 Task: Set and save  "Max QP step" for "H.264/MPEG-4 Part 10/AVC encoder (x264 10-bit)" to 4.
Action: Mouse moved to (96, 11)
Screenshot: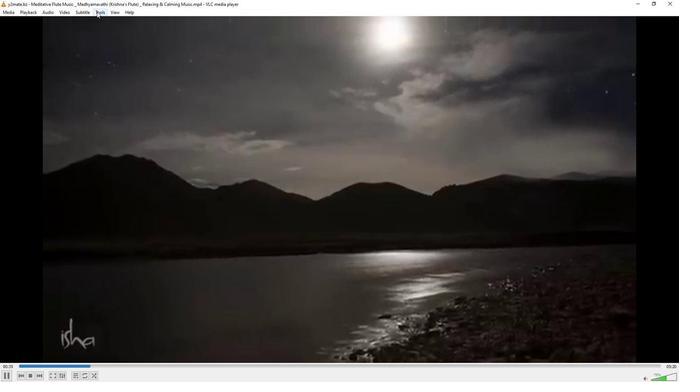
Action: Mouse pressed left at (96, 11)
Screenshot: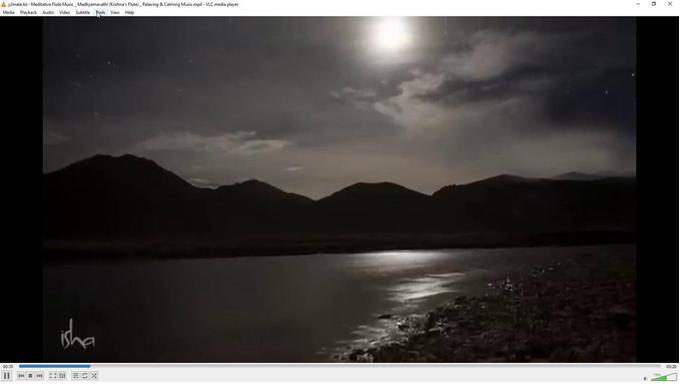 
Action: Mouse moved to (111, 96)
Screenshot: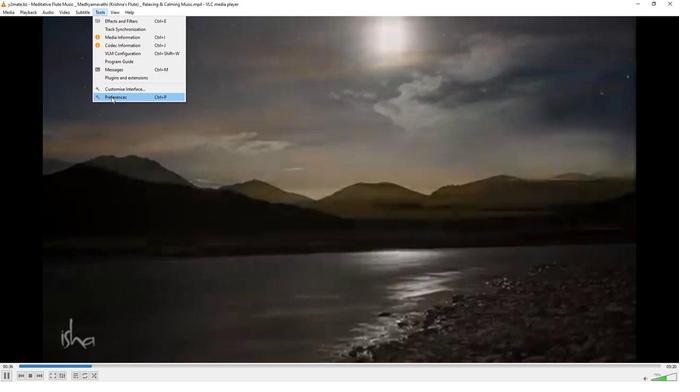 
Action: Mouse pressed left at (111, 96)
Screenshot: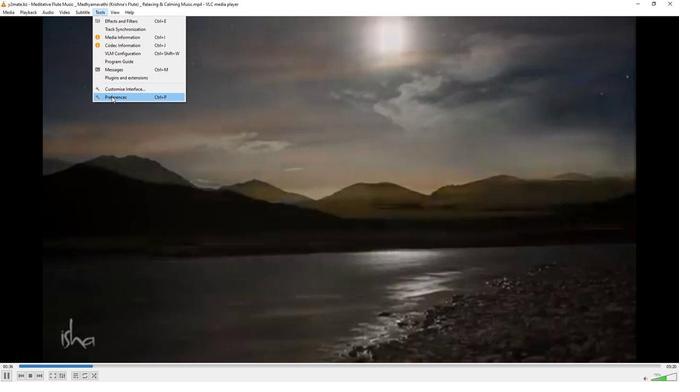 
Action: Mouse moved to (223, 312)
Screenshot: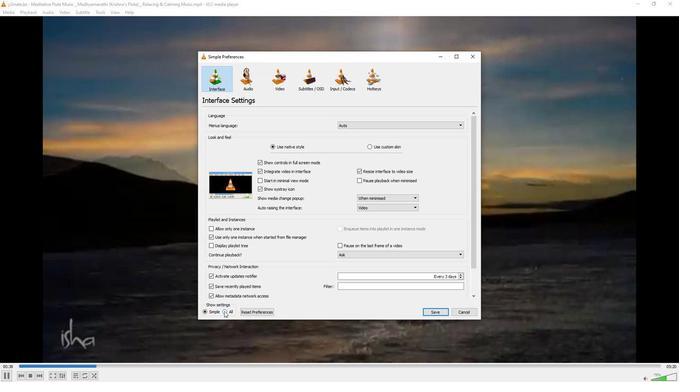 
Action: Mouse pressed left at (223, 312)
Screenshot: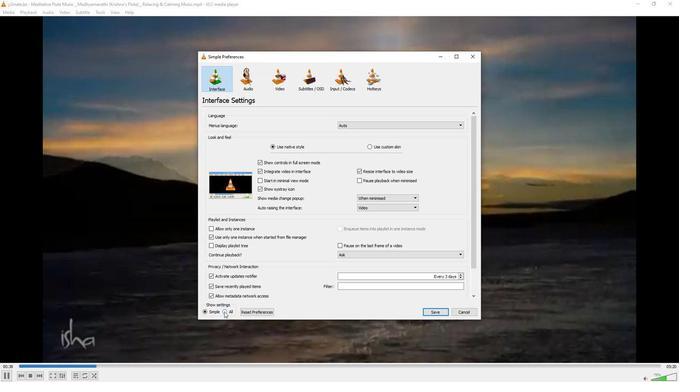 
Action: Mouse moved to (214, 239)
Screenshot: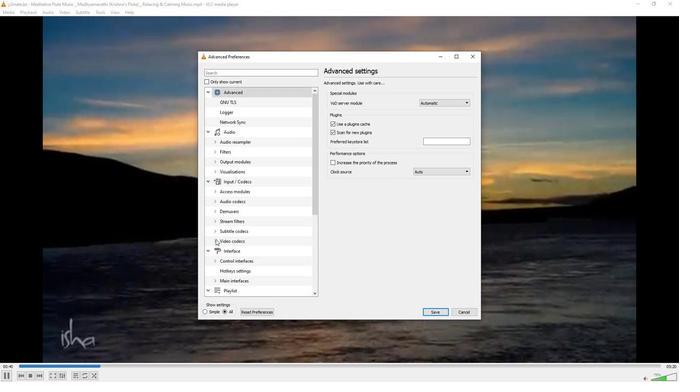 
Action: Mouse pressed left at (214, 239)
Screenshot: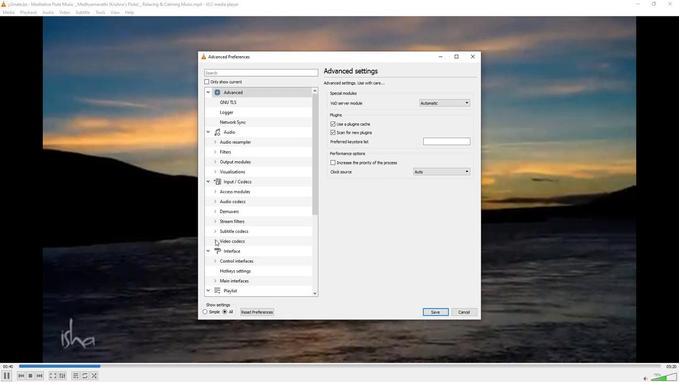 
Action: Mouse moved to (224, 254)
Screenshot: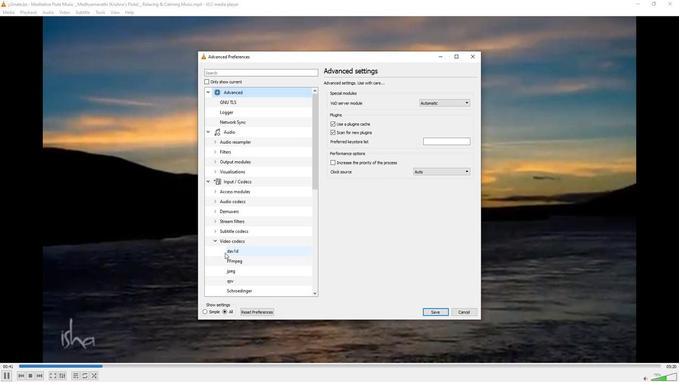 
Action: Mouse scrolled (224, 254) with delta (0, 0)
Screenshot: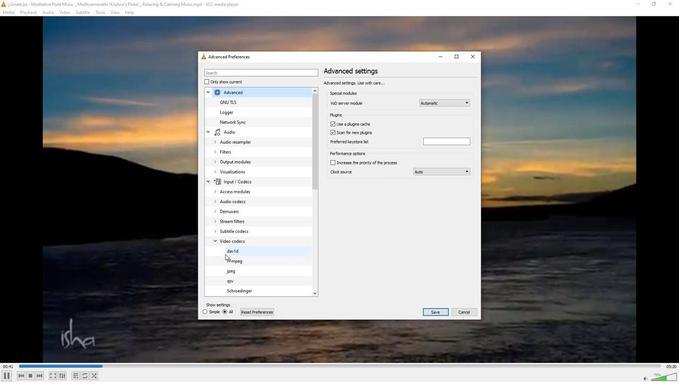 
Action: Mouse moved to (225, 254)
Screenshot: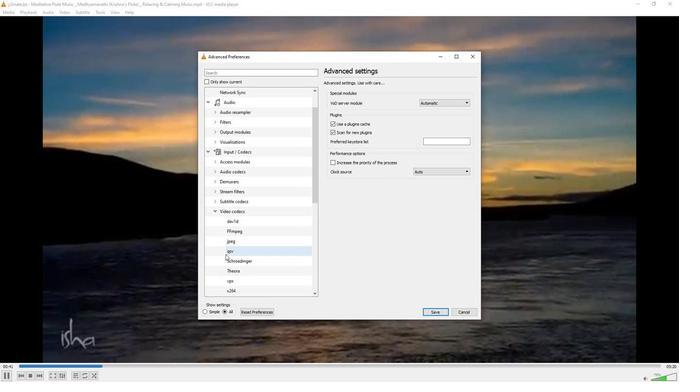 
Action: Mouse scrolled (225, 254) with delta (0, 0)
Screenshot: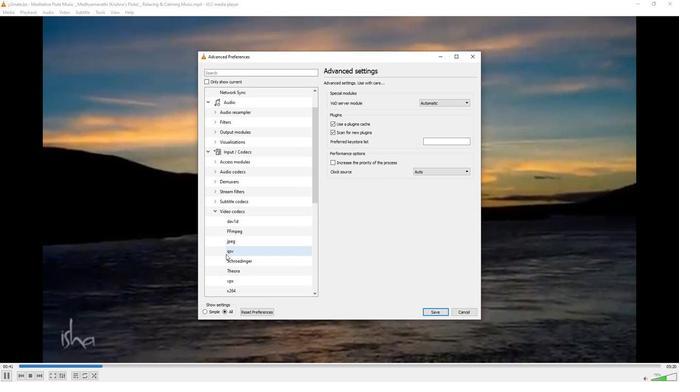 
Action: Mouse moved to (234, 270)
Screenshot: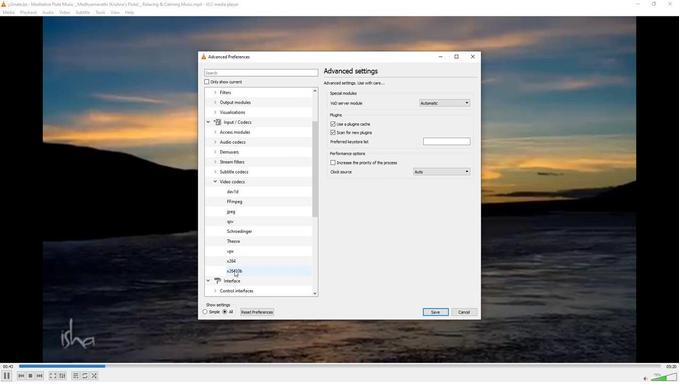 
Action: Mouse pressed left at (234, 270)
Screenshot: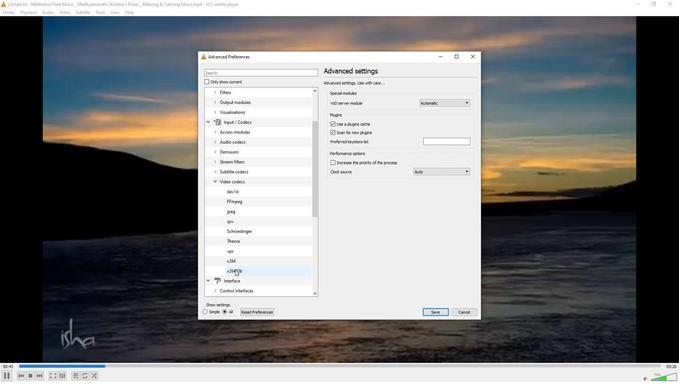
Action: Mouse moved to (393, 242)
Screenshot: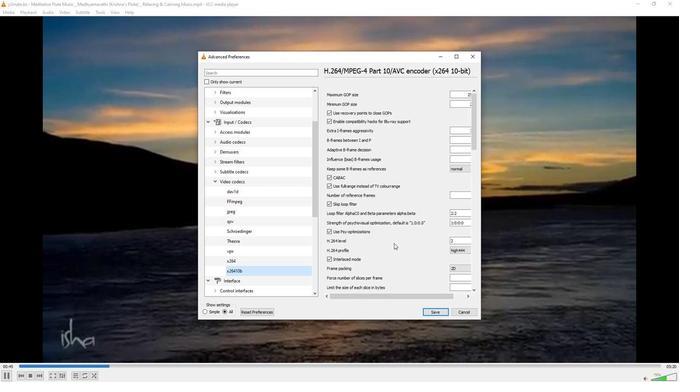 
Action: Mouse scrolled (393, 242) with delta (0, 0)
Screenshot: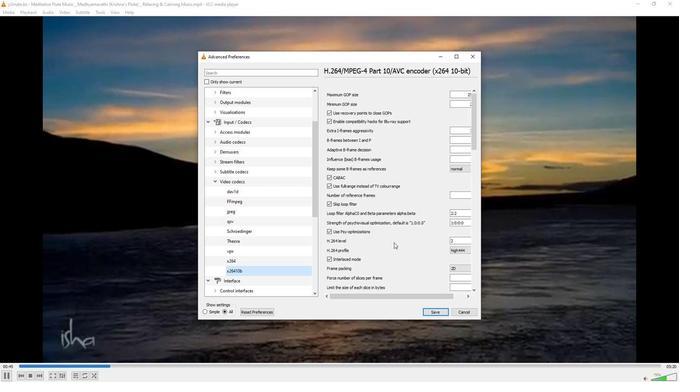 
Action: Mouse moved to (392, 241)
Screenshot: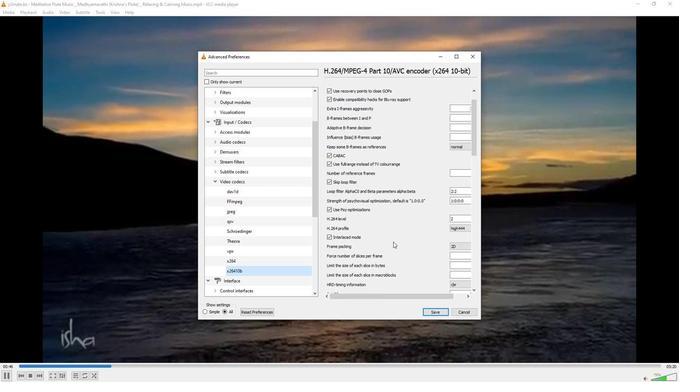 
Action: Mouse scrolled (392, 241) with delta (0, 0)
Screenshot: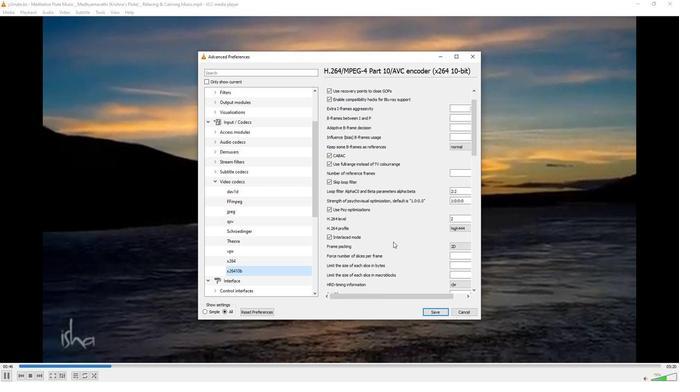
Action: Mouse moved to (391, 241)
Screenshot: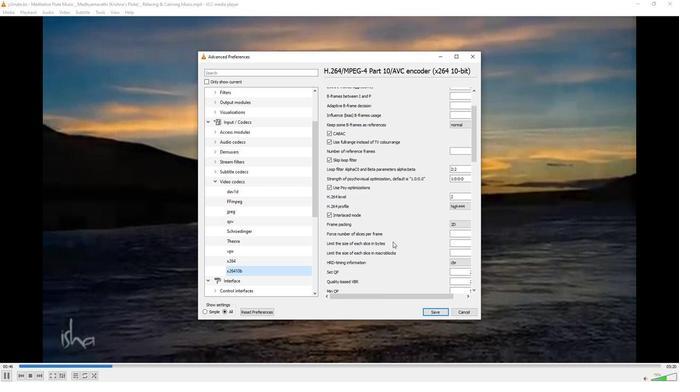 
Action: Mouse scrolled (391, 241) with delta (0, 0)
Screenshot: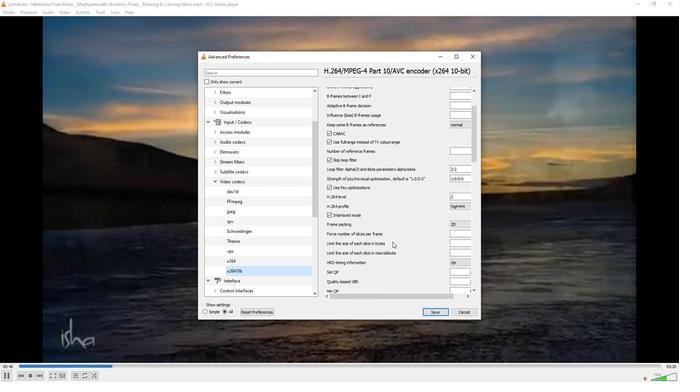 
Action: Mouse moved to (391, 241)
Screenshot: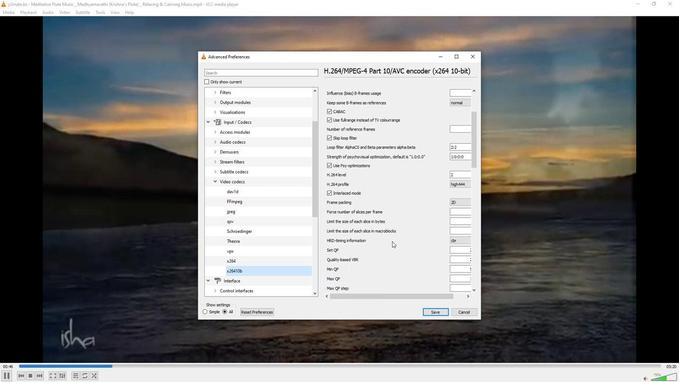 
Action: Mouse scrolled (391, 240) with delta (0, 0)
Screenshot: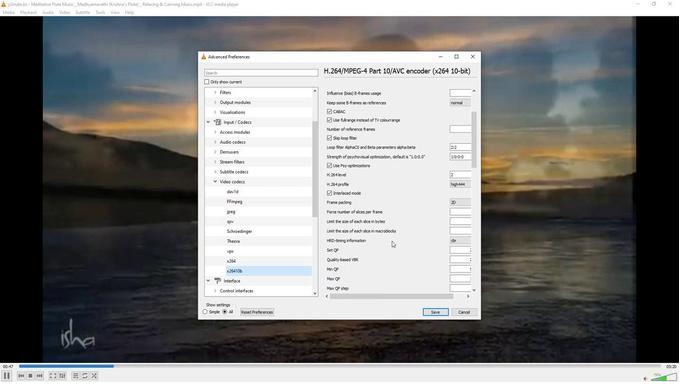 
Action: Mouse moved to (396, 293)
Screenshot: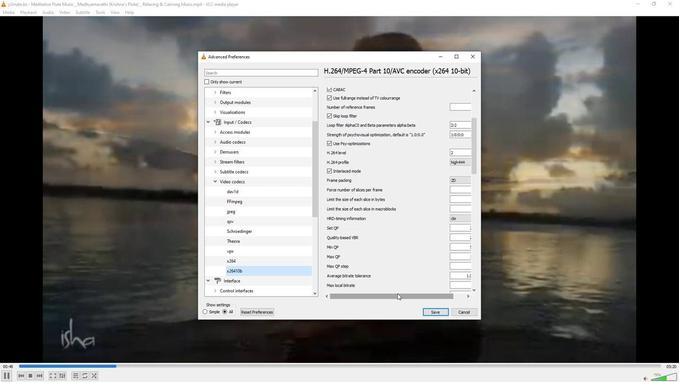 
Action: Mouse pressed left at (396, 293)
Screenshot: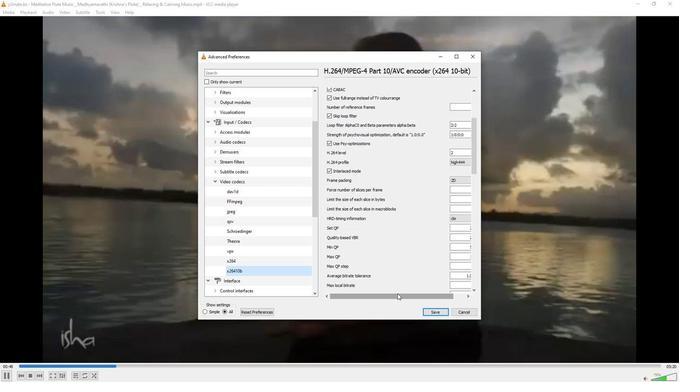 
Action: Mouse moved to (465, 263)
Screenshot: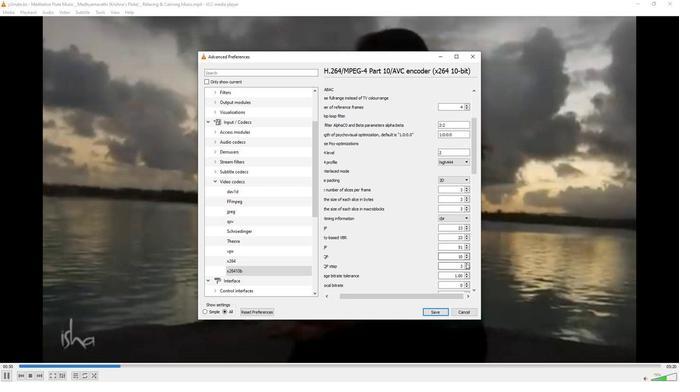 
Action: Mouse pressed left at (465, 263)
Screenshot: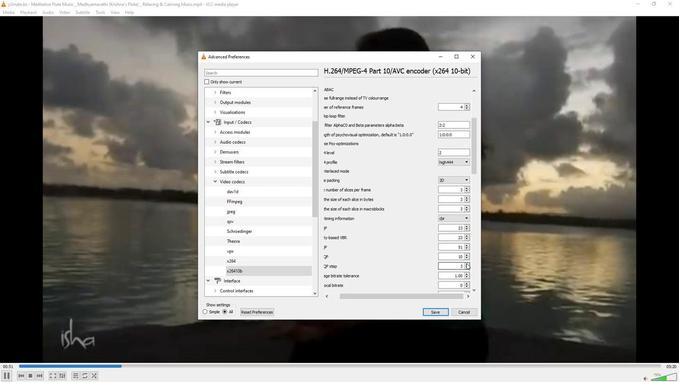
Action: Mouse moved to (430, 312)
Screenshot: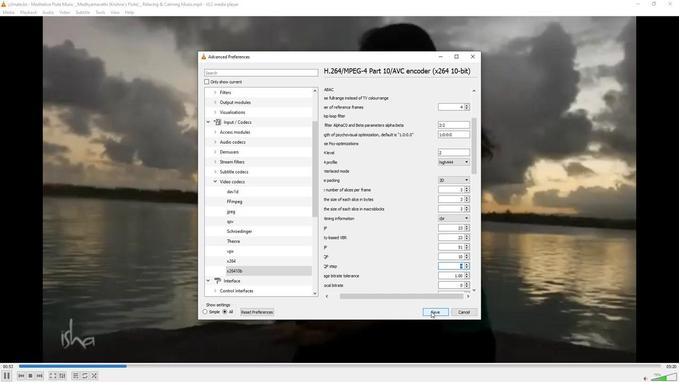 
Action: Mouse pressed left at (430, 312)
Screenshot: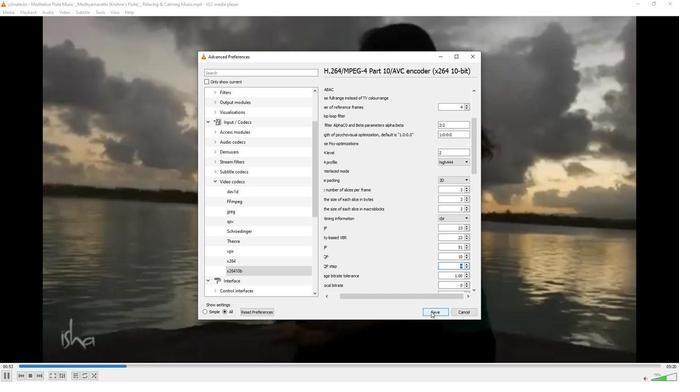 
Action: Mouse moved to (429, 306)
Screenshot: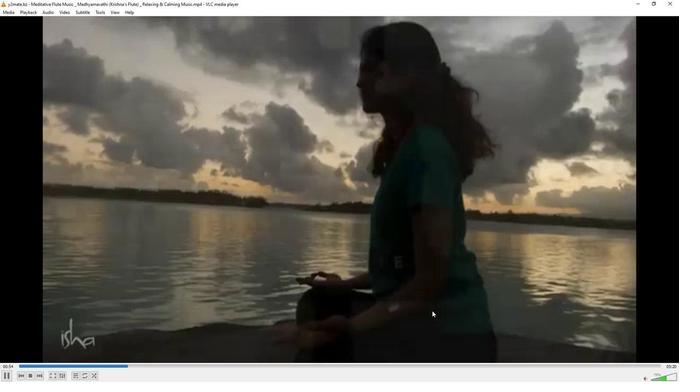 
